 Task: Click the find button and set the "Add results to current search" for creating a New Invoice.
Action: Mouse moved to (144, 17)
Screenshot: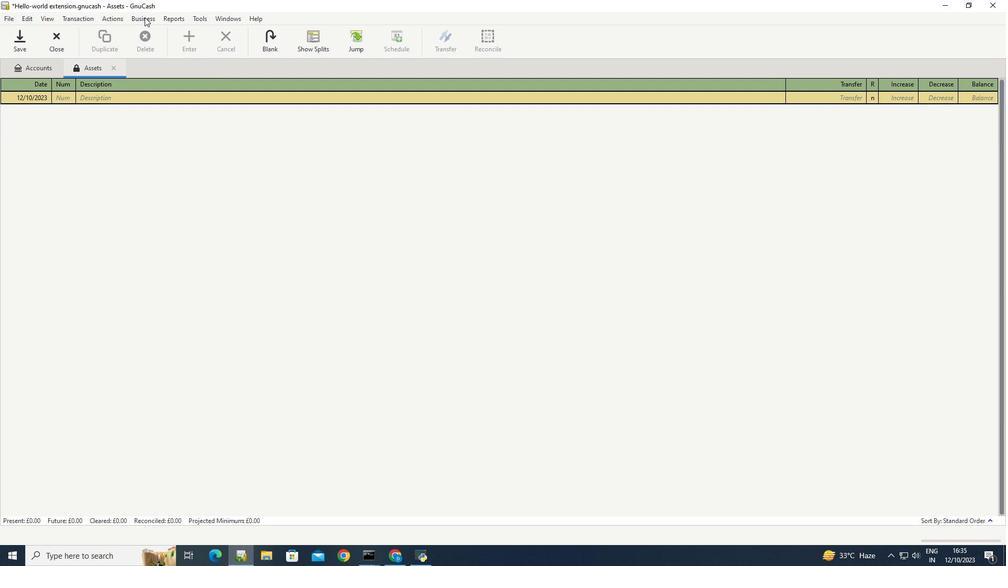 
Action: Mouse pressed left at (144, 17)
Screenshot: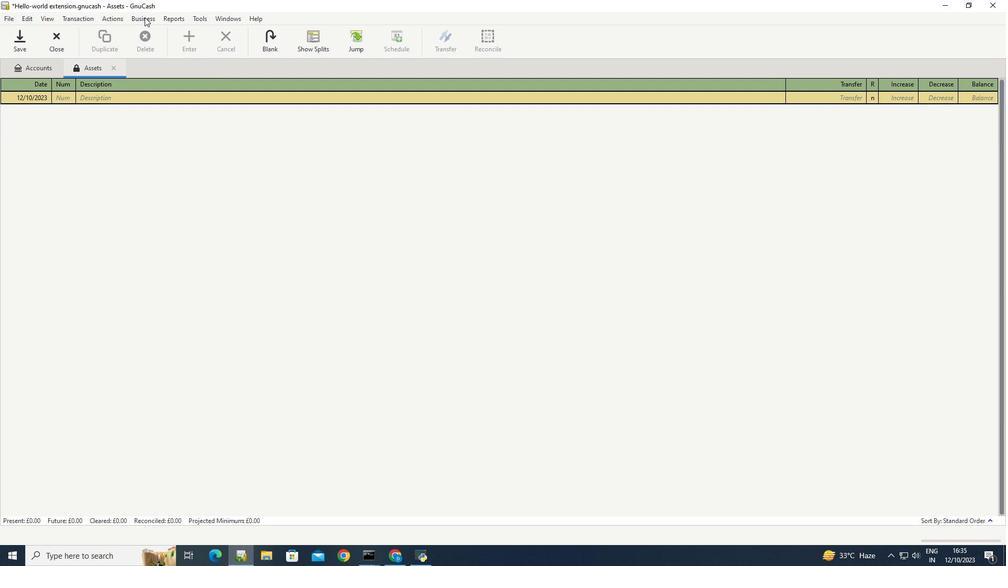 
Action: Mouse moved to (268, 72)
Screenshot: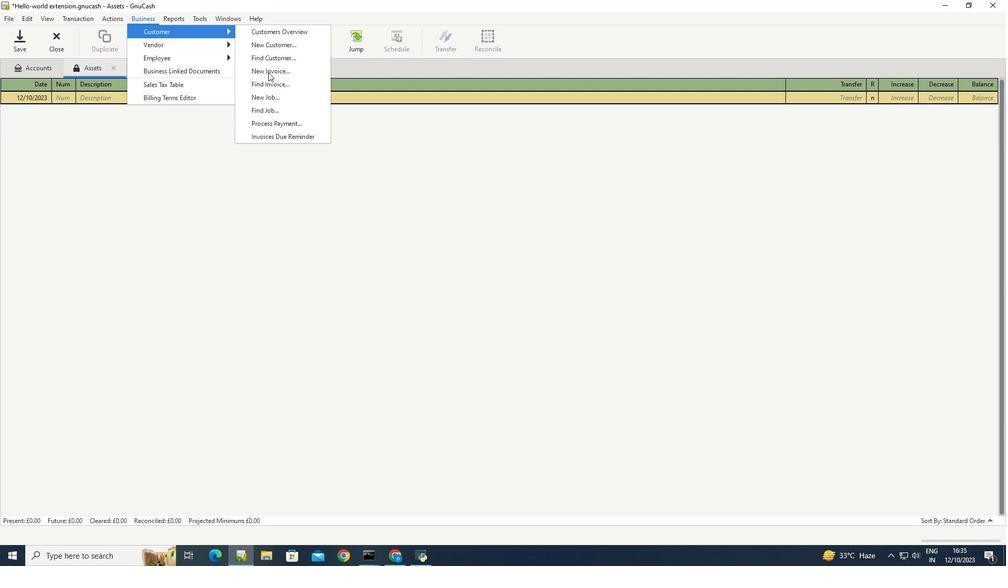 
Action: Mouse pressed left at (268, 72)
Screenshot: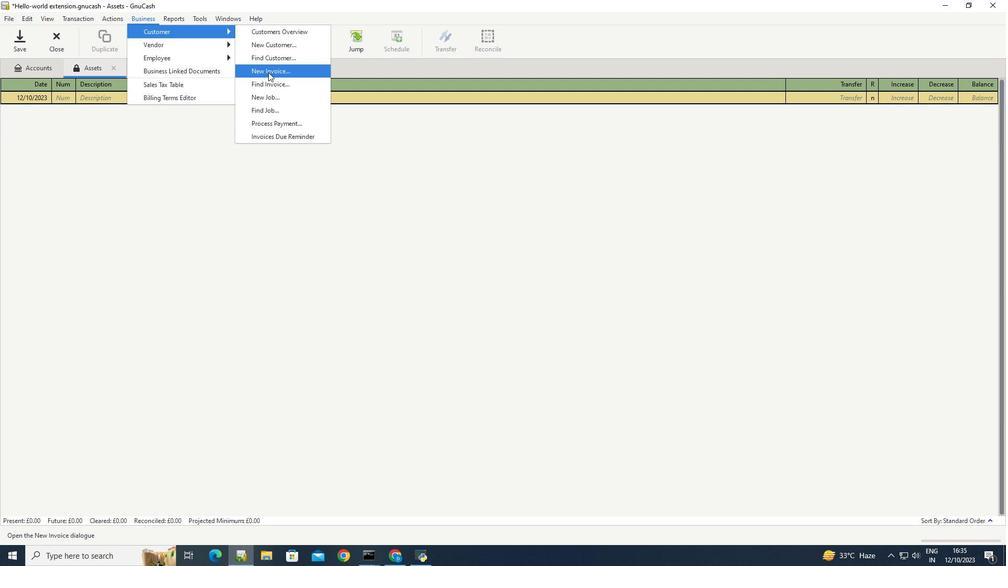 
Action: Mouse moved to (564, 278)
Screenshot: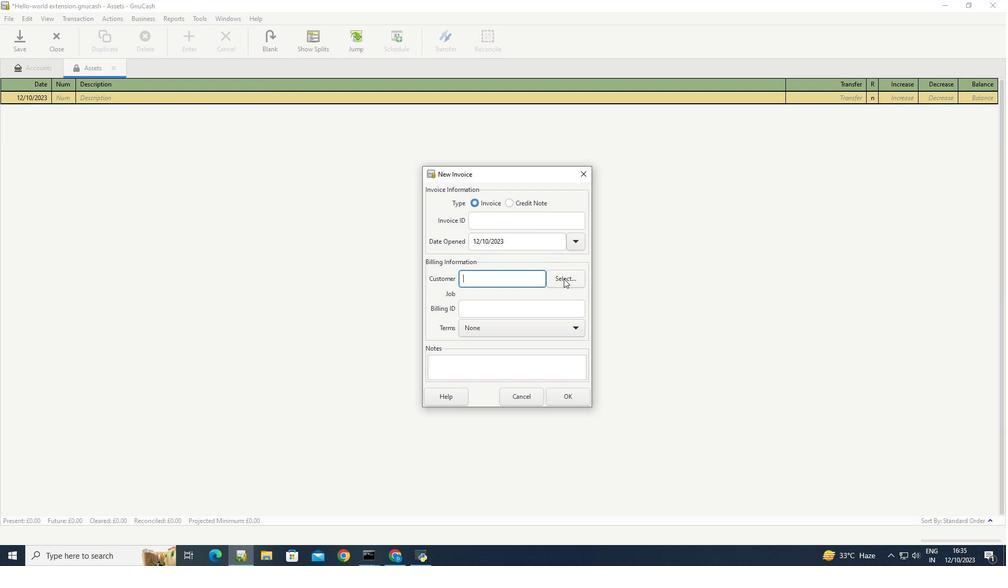 
Action: Mouse pressed left at (564, 278)
Screenshot: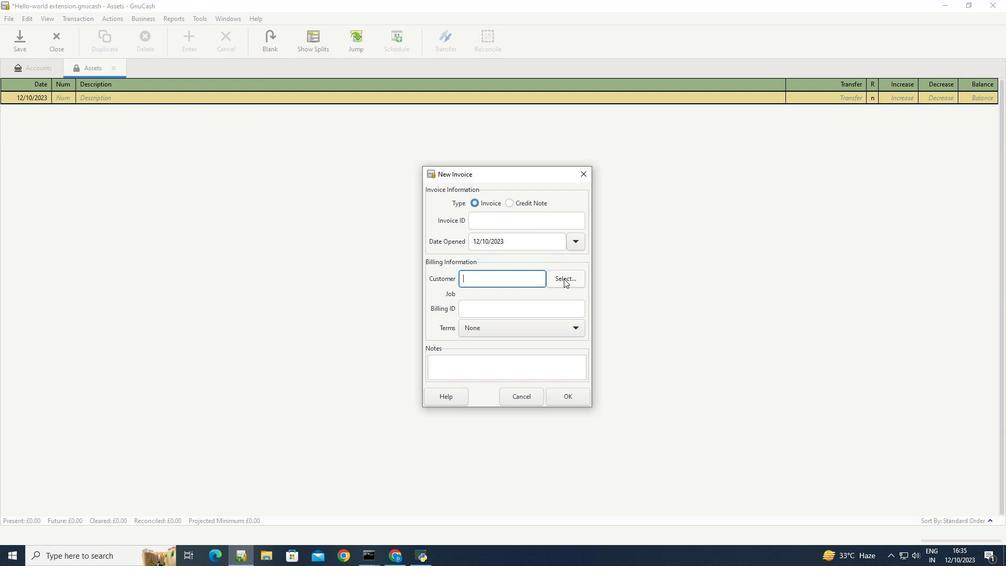 
Action: Mouse moved to (506, 248)
Screenshot: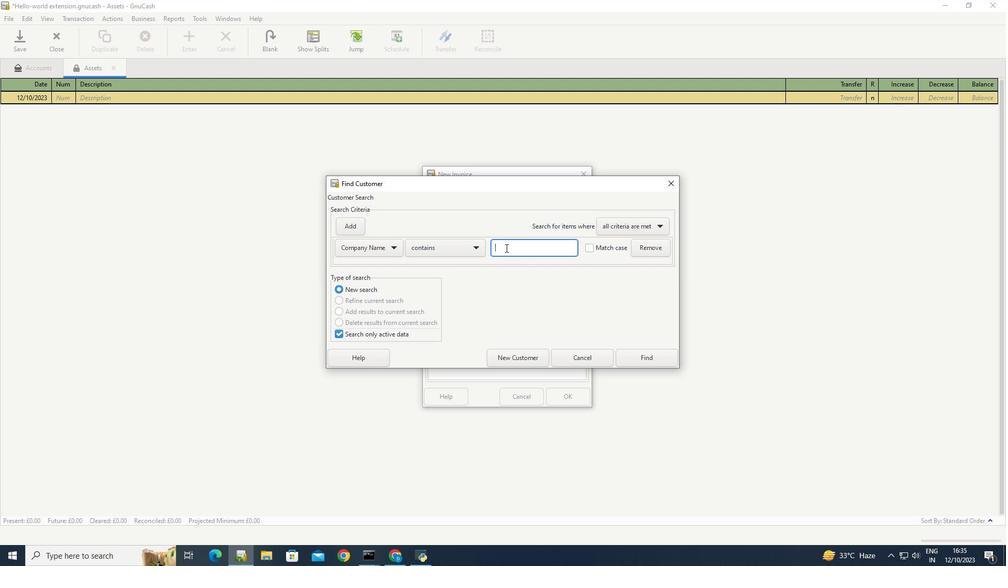 
Action: Mouse pressed left at (506, 248)
Screenshot: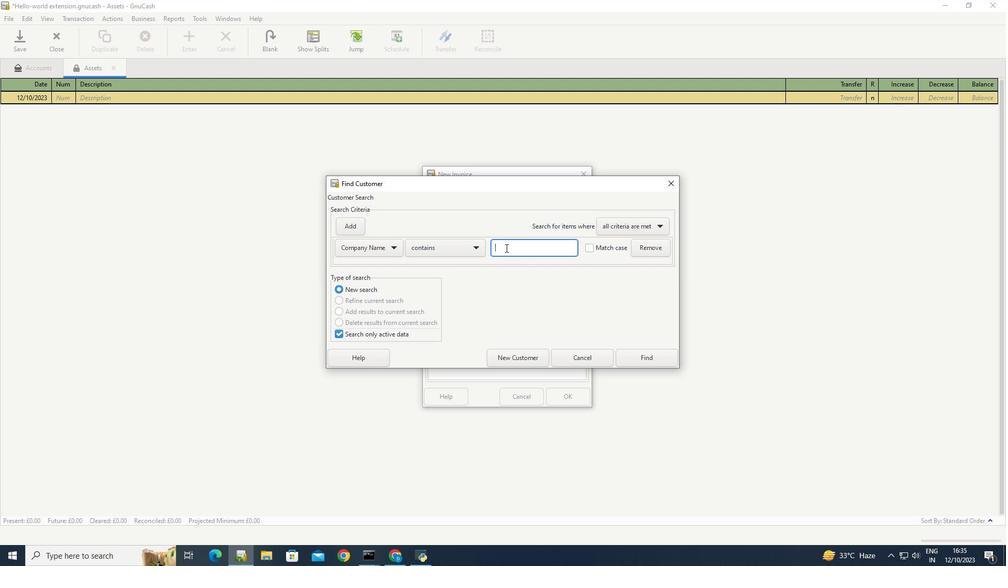 
Action: Key pressed s<Key.backspace><Key.caps_lock>S<Key.caps_lock>oftage
Screenshot: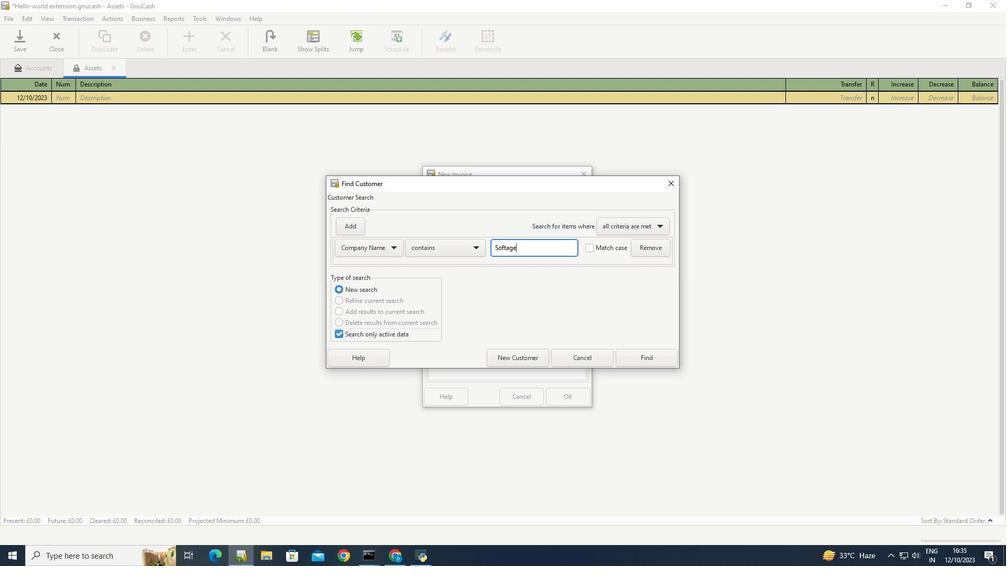
Action: Mouse moved to (633, 351)
Screenshot: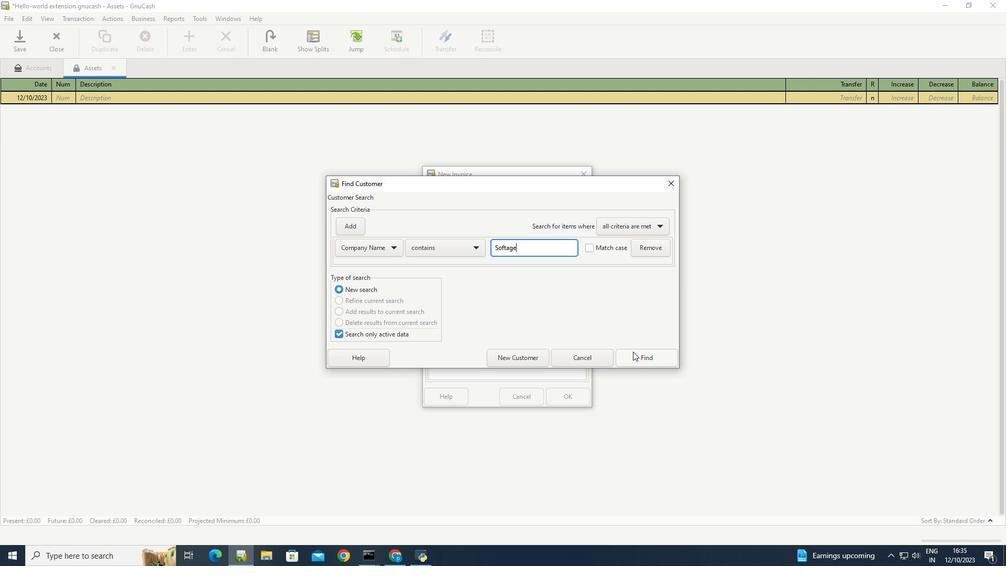 
Action: Mouse pressed left at (633, 351)
Screenshot: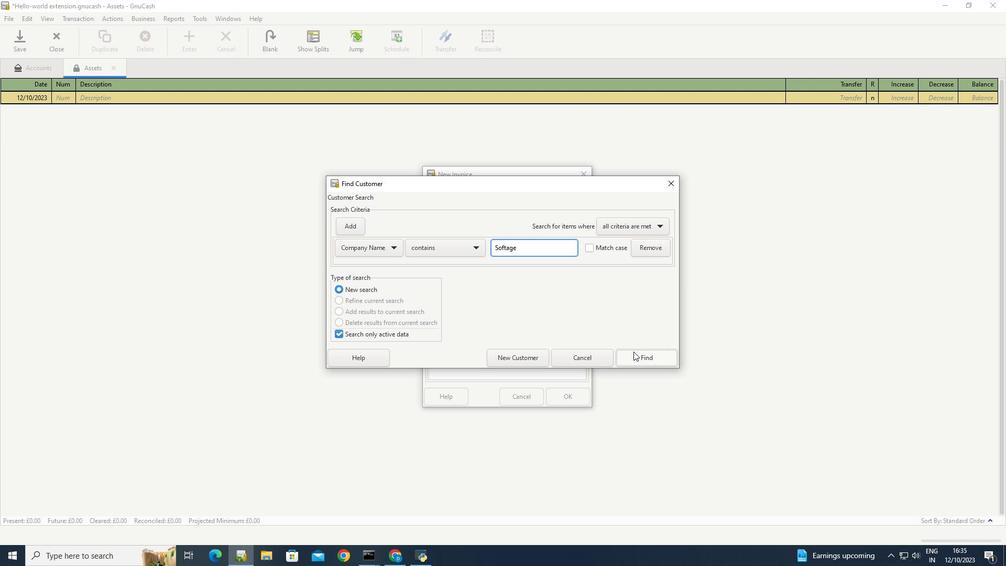 
Action: Mouse moved to (337, 296)
Screenshot: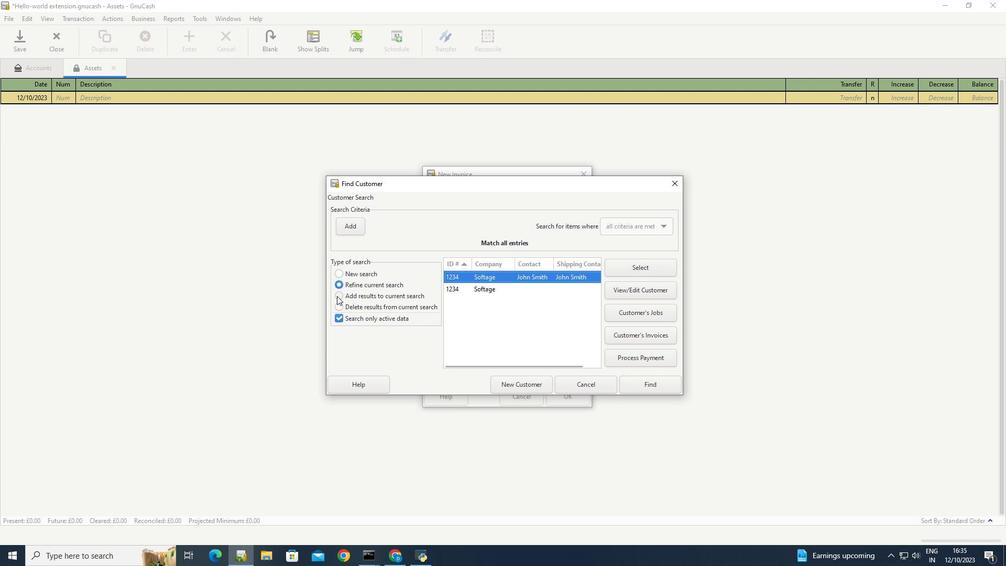
Action: Mouse pressed left at (337, 296)
Screenshot: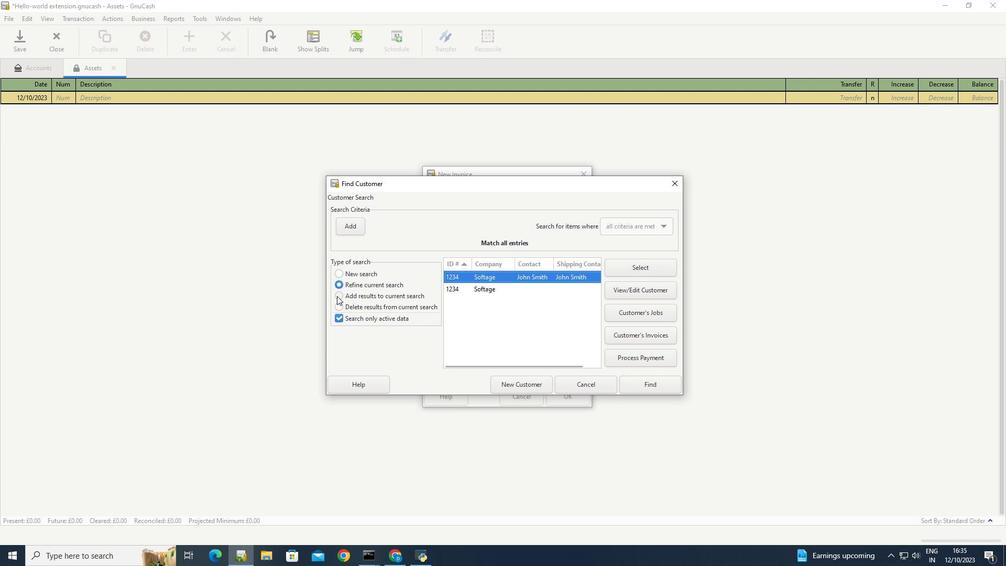 
Action: Mouse moved to (474, 331)
Screenshot: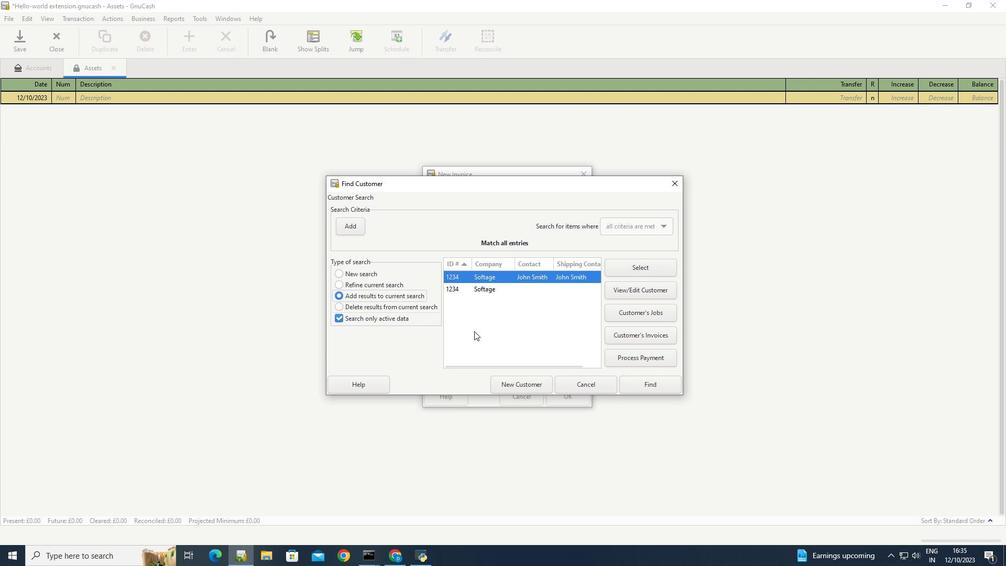 
Action: Mouse pressed left at (474, 331)
Screenshot: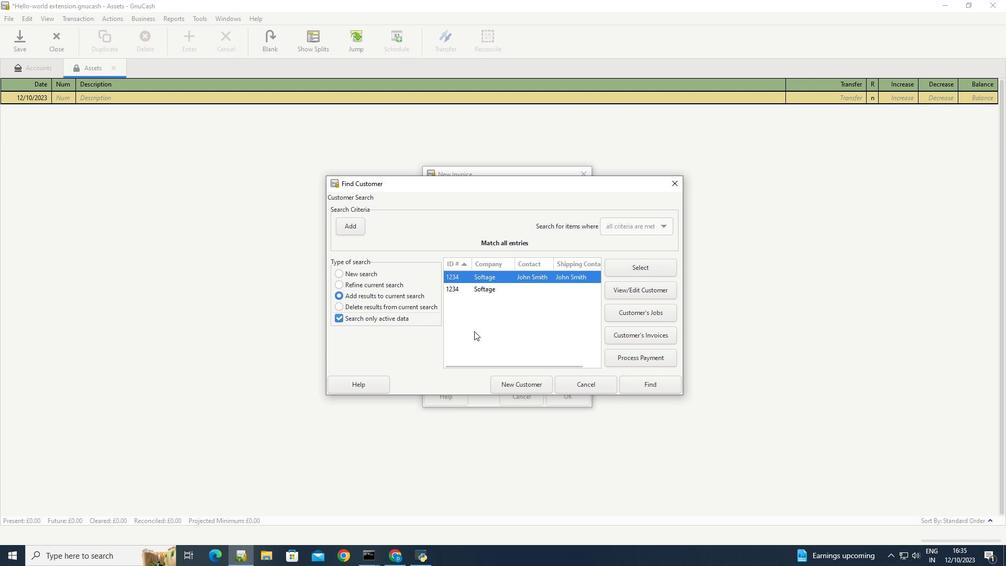
